 Task: Add an event with the title Casual Training Session: Change Management, date '2023/10/03', time 7:30 AM to 9:30 AM, logged in from the account softage.10@softage.netand send the event invitation to softage.6@softage.net and softage.7@softage.net. Set a reminder for the event 2 hour before
Action: Mouse moved to (88, 111)
Screenshot: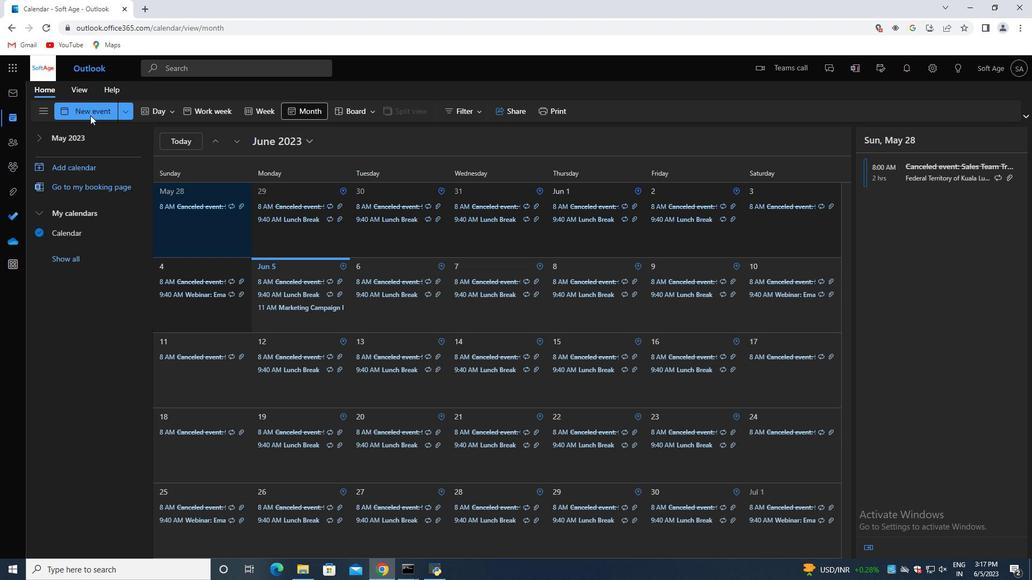 
Action: Mouse pressed left at (88, 111)
Screenshot: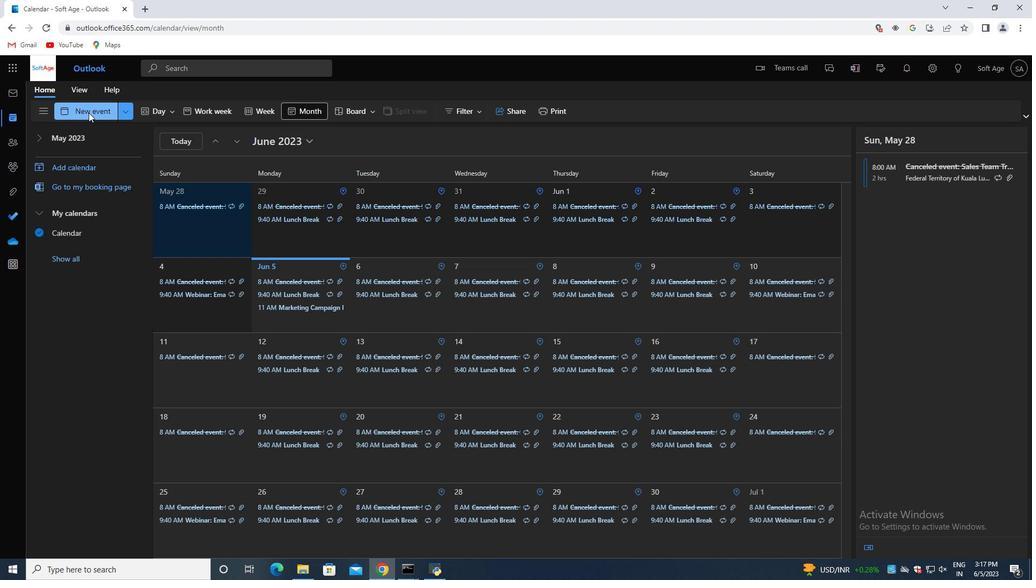
Action: Mouse moved to (289, 177)
Screenshot: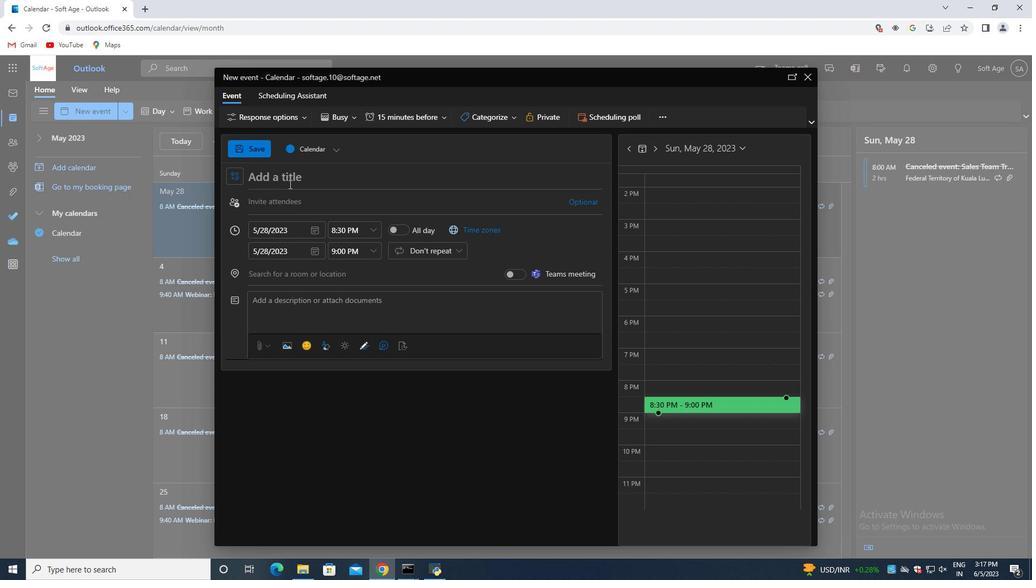 
Action: Mouse pressed left at (289, 177)
Screenshot: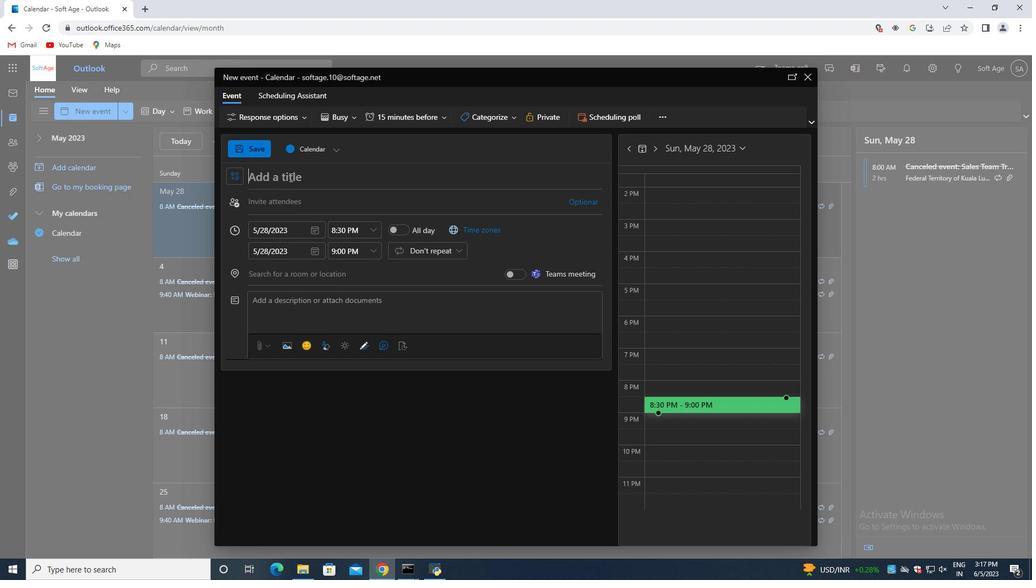 
Action: Key pressed <Key.shift>Casual<Key.space><Key.shift>Training<Key.space><Key.shift>Session<Key.shift_r>:L<Key.backspace><Key.space><Key.shift>Change<Key.space><Key.shift><<Key.backspace>Management
Screenshot: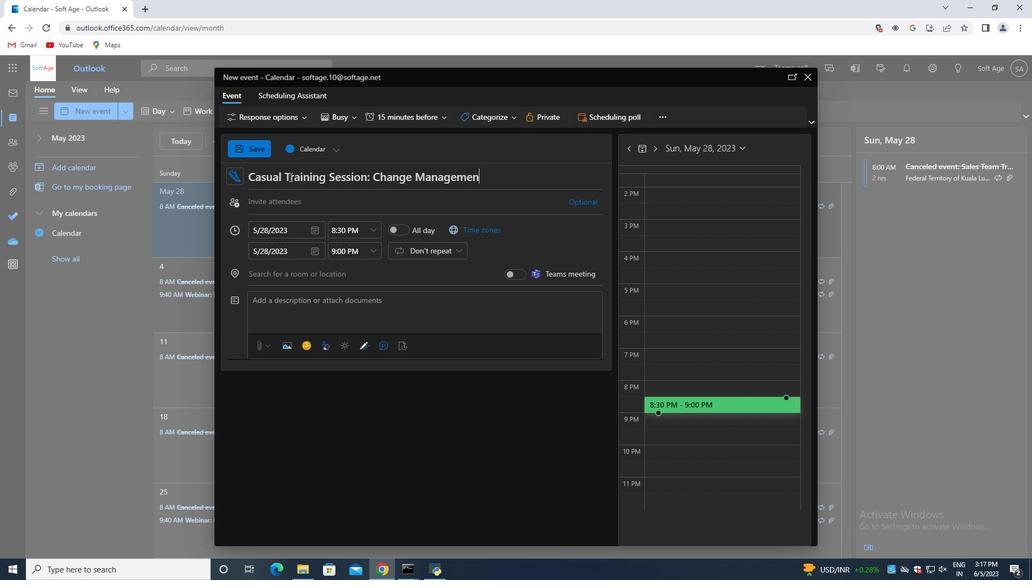 
Action: Mouse moved to (315, 231)
Screenshot: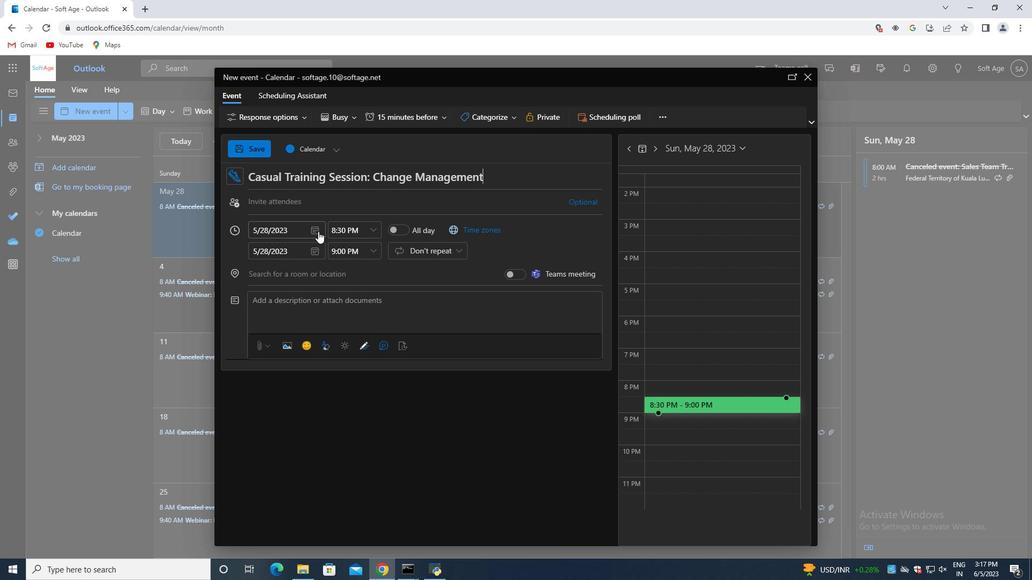 
Action: Mouse pressed left at (315, 231)
Screenshot: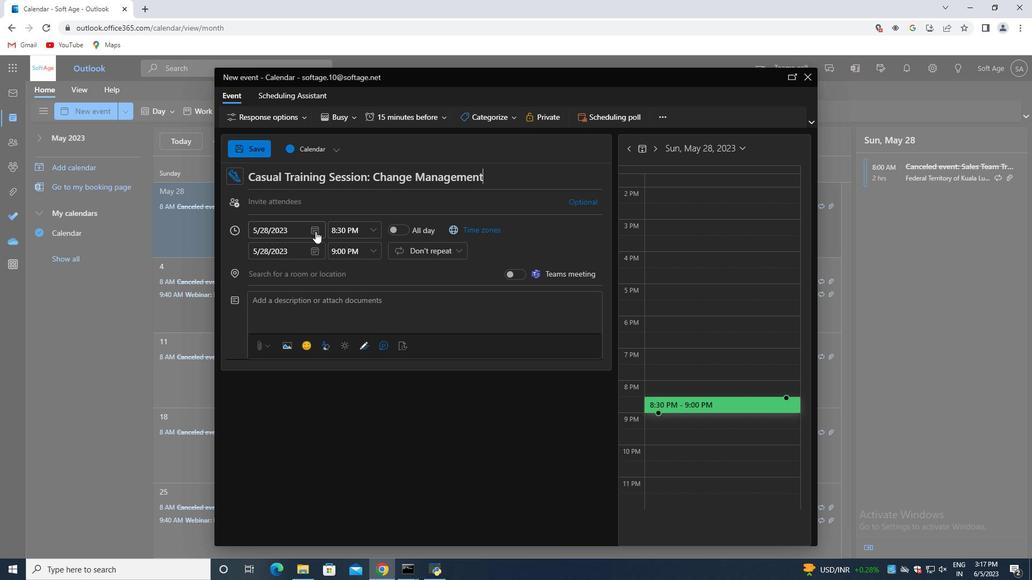 
Action: Mouse moved to (352, 253)
Screenshot: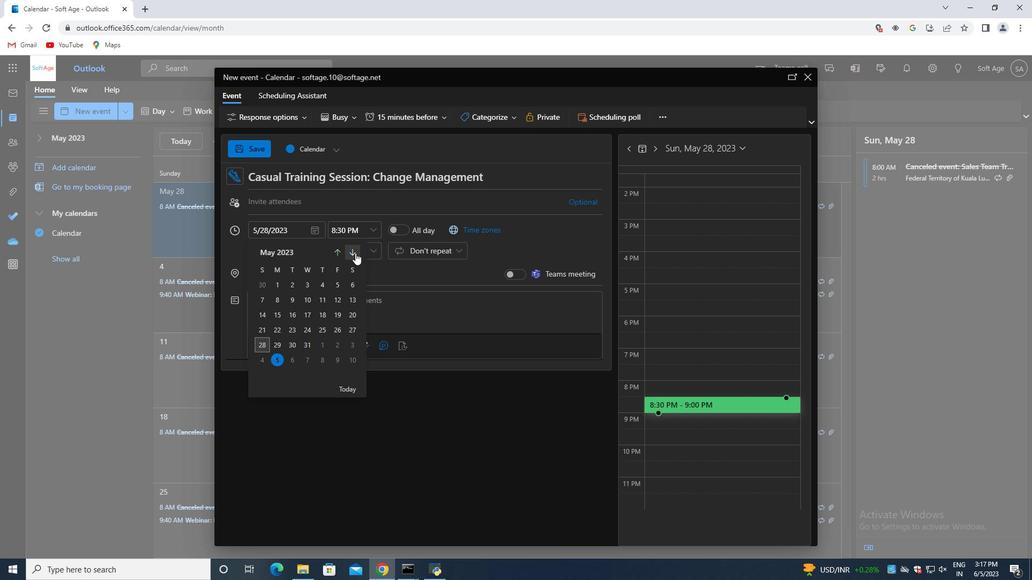 
Action: Mouse pressed left at (352, 253)
Screenshot: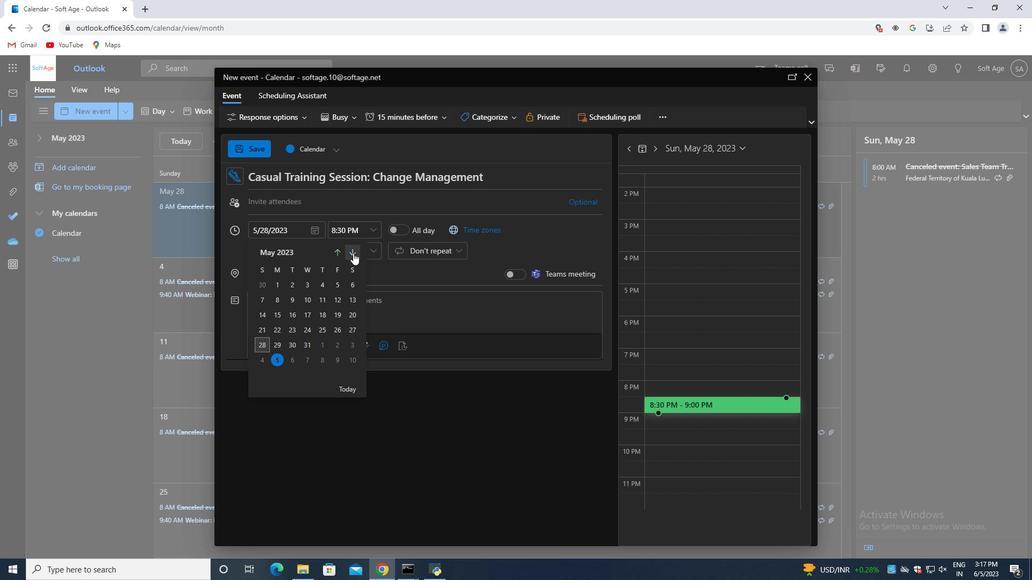 
Action: Mouse pressed left at (352, 253)
Screenshot: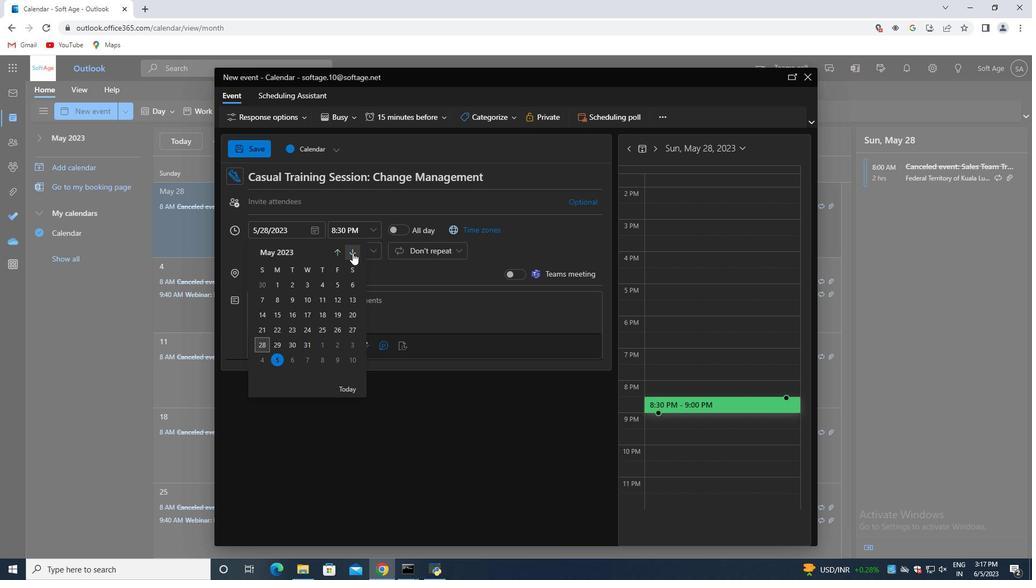 
Action: Mouse pressed left at (352, 253)
Screenshot: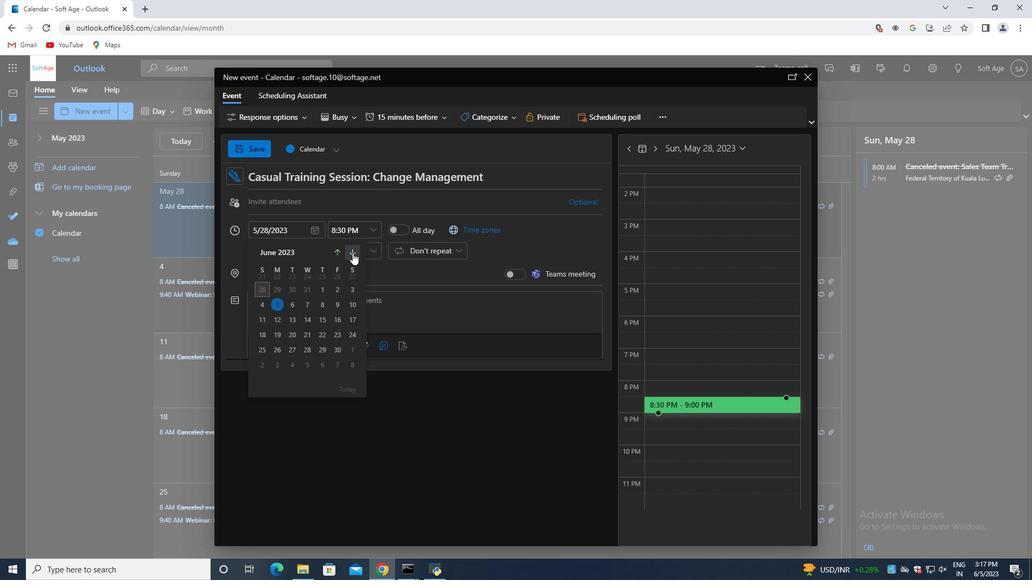 
Action: Mouse pressed left at (352, 253)
Screenshot: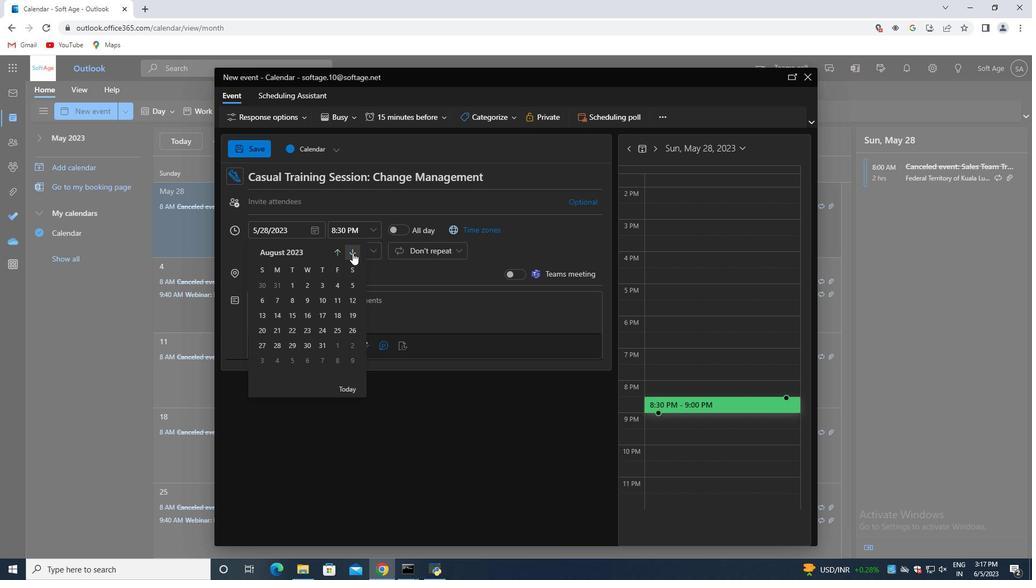 
Action: Mouse pressed left at (352, 253)
Screenshot: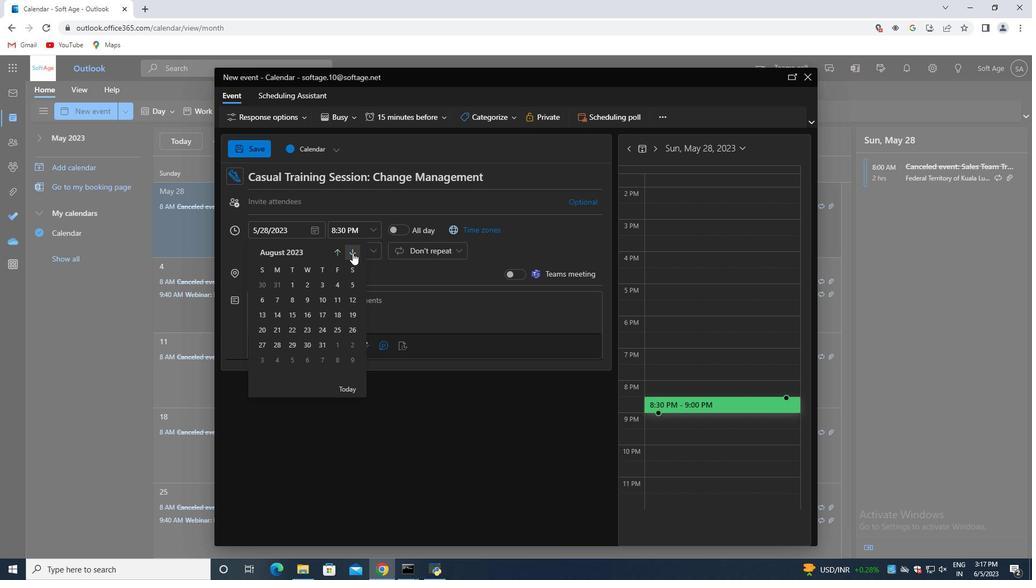 
Action: Mouse moved to (332, 297)
Screenshot: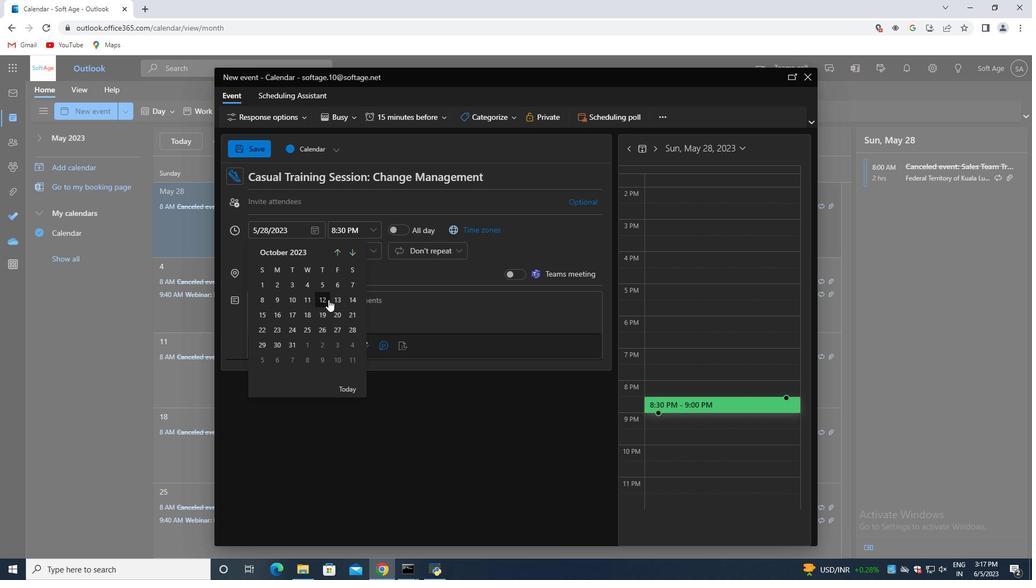 
Action: Mouse pressed left at (332, 297)
Screenshot: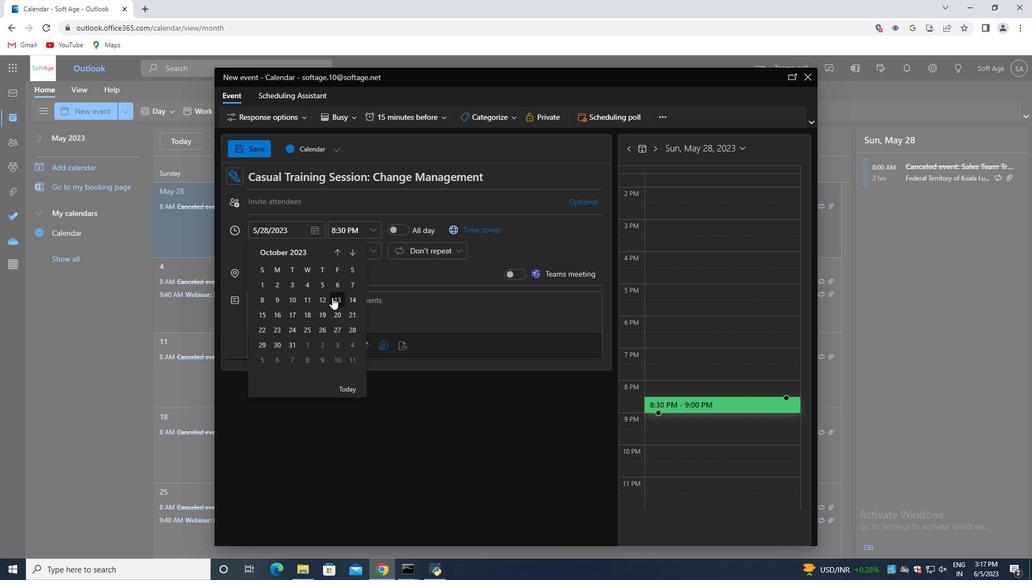 
Action: Mouse moved to (373, 233)
Screenshot: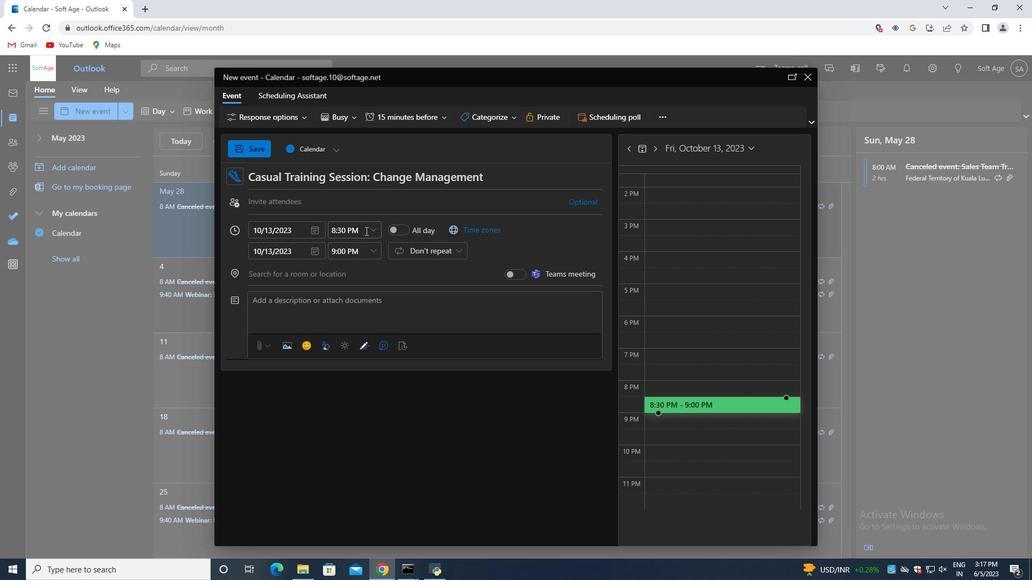 
Action: Mouse pressed left at (373, 233)
Screenshot: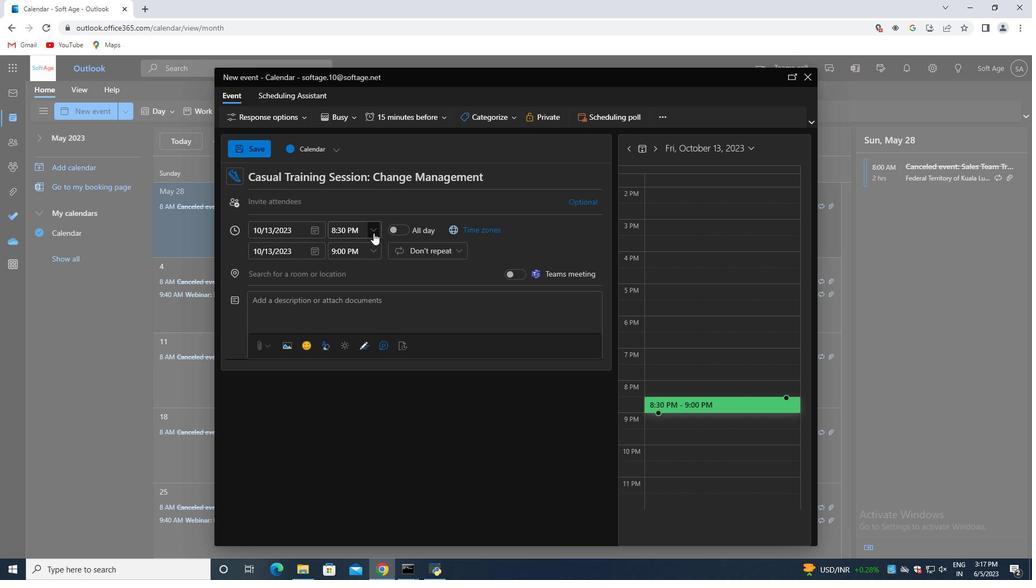 
Action: Mouse moved to (374, 233)
Screenshot: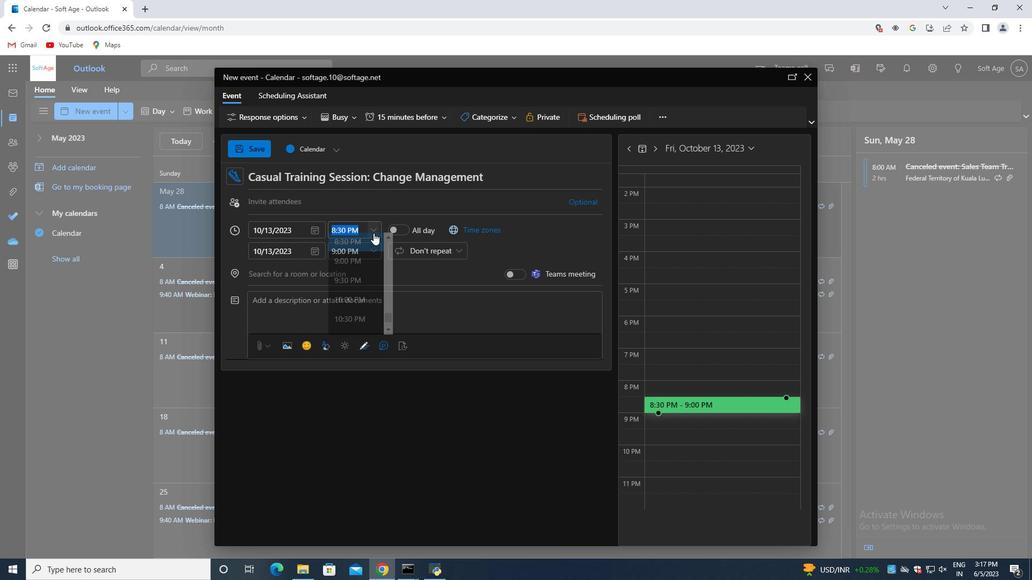 
Action: Key pressed <Key.backspace>7<Key.shift_r>:30<Key.enter>
Screenshot: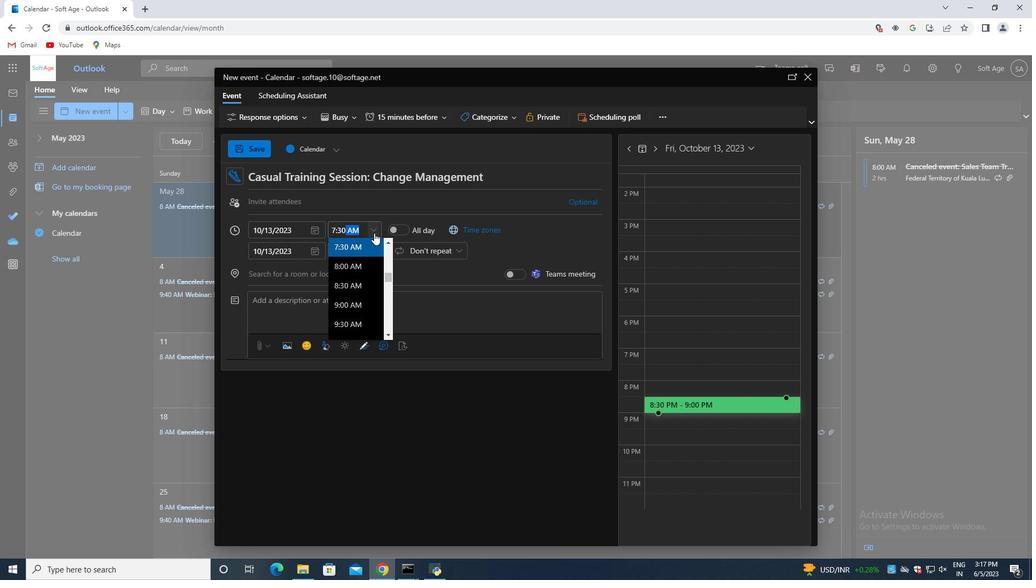 
Action: Mouse moved to (372, 248)
Screenshot: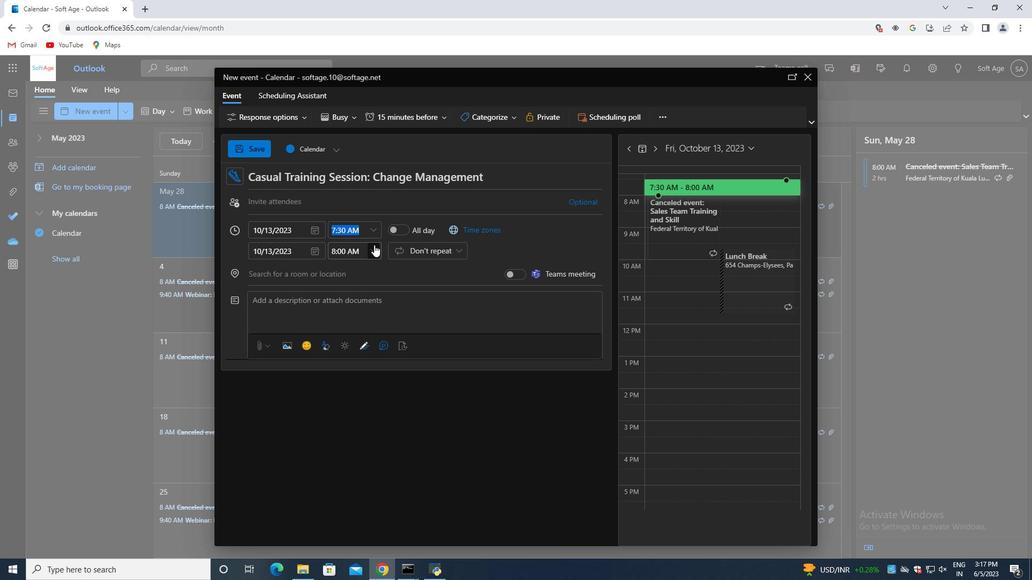 
Action: Mouse pressed left at (372, 248)
Screenshot: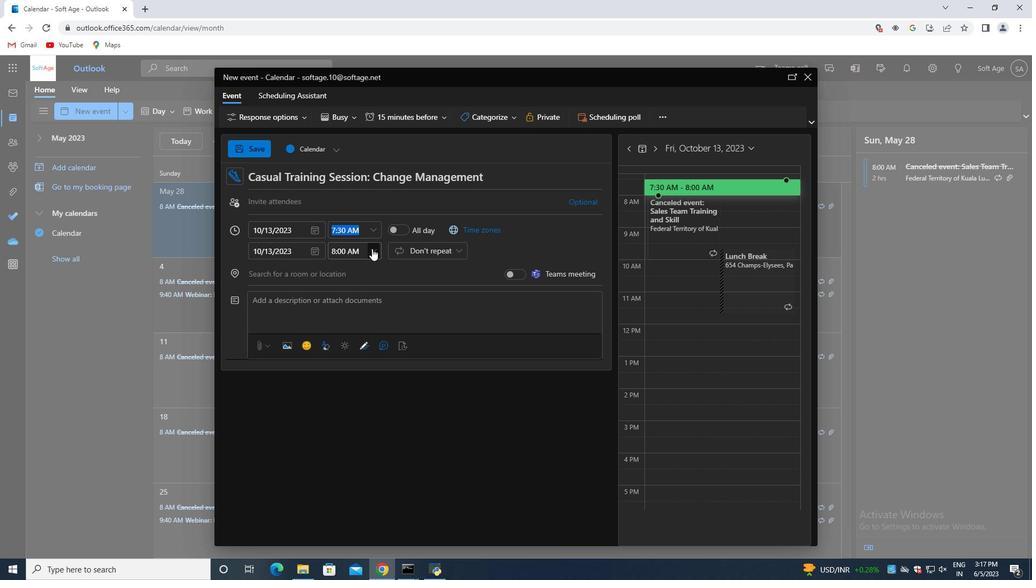 
Action: Mouse moved to (353, 324)
Screenshot: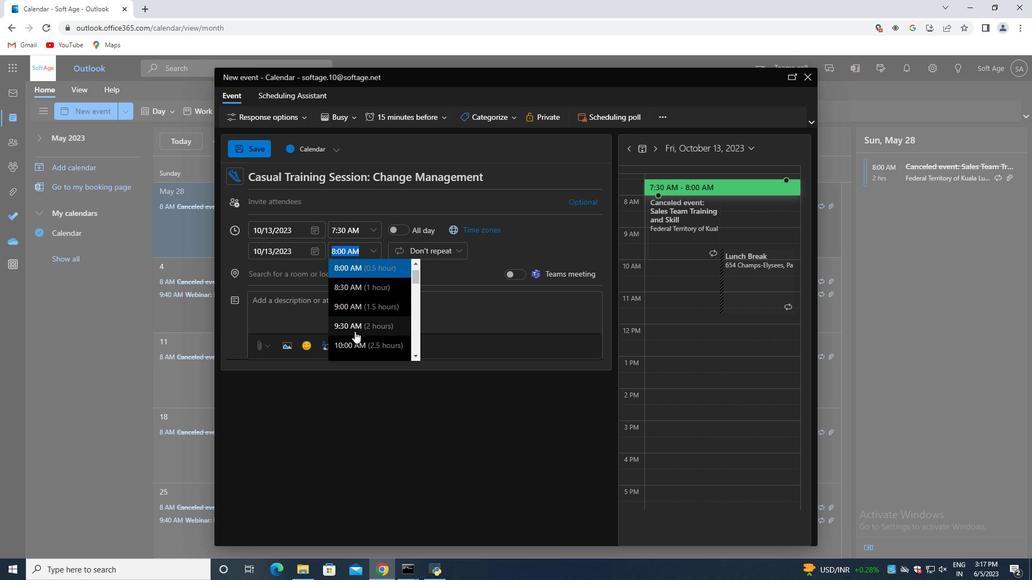 
Action: Mouse pressed left at (353, 324)
Screenshot: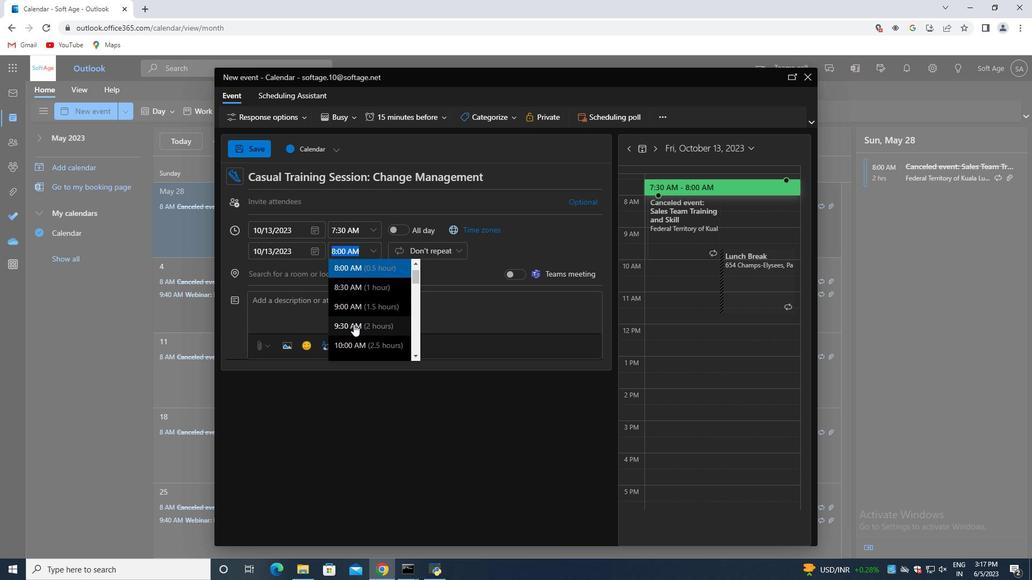 
Action: Mouse moved to (308, 197)
Screenshot: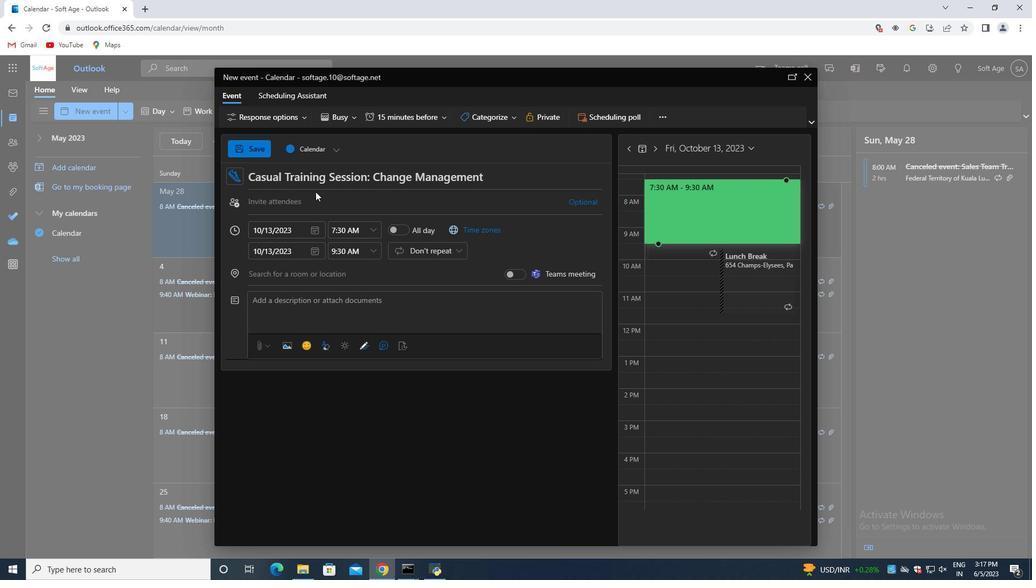 
Action: Mouse pressed left at (308, 197)
Screenshot: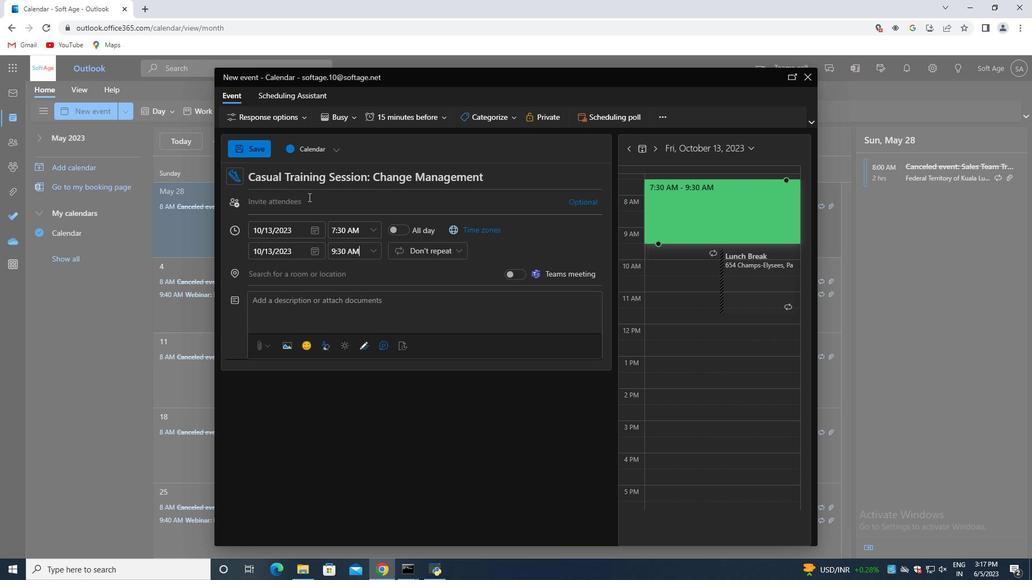 
Action: Key pressed softage.6<Key.shift>@softage.net
Screenshot: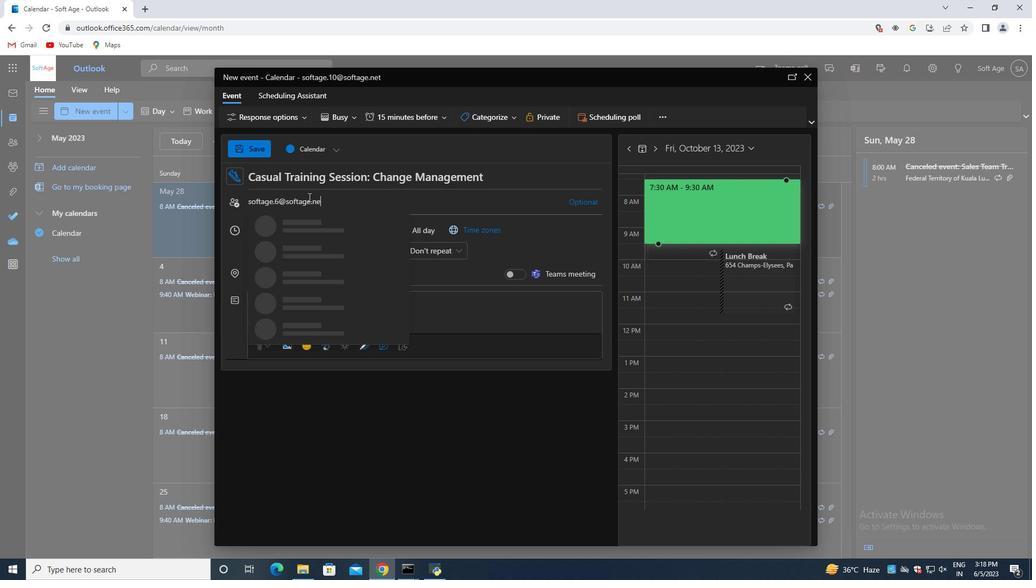 
Action: Mouse moved to (326, 222)
Screenshot: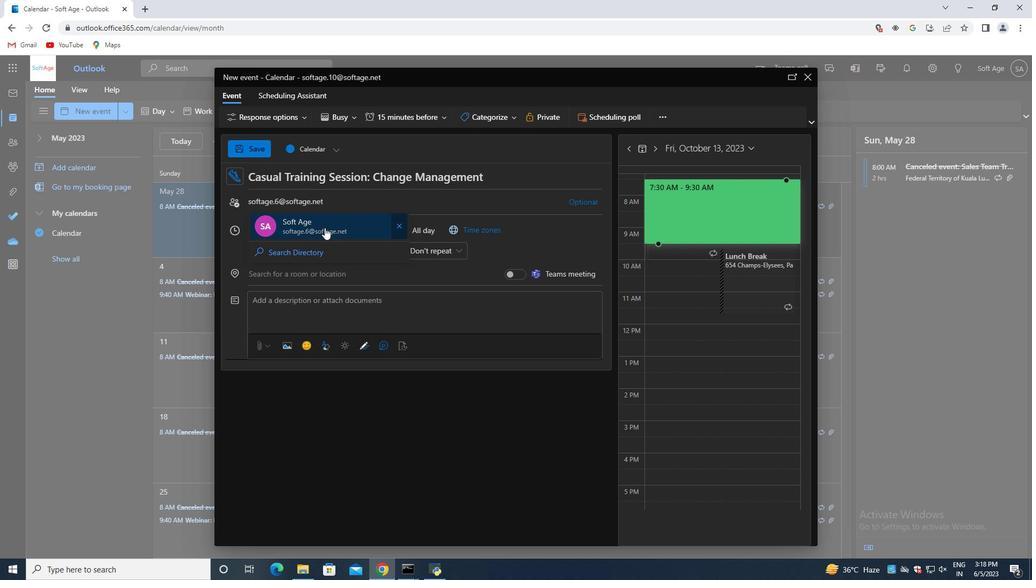 
Action: Mouse pressed left at (326, 222)
Screenshot: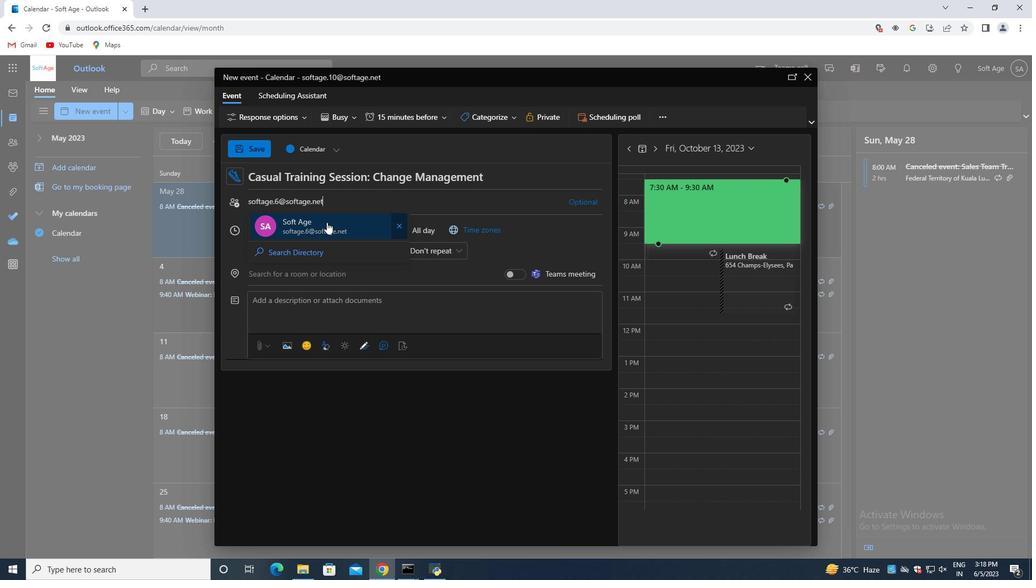 
Action: Key pressed softage.7<Key.shift>@softage.net<Key.enter>
Screenshot: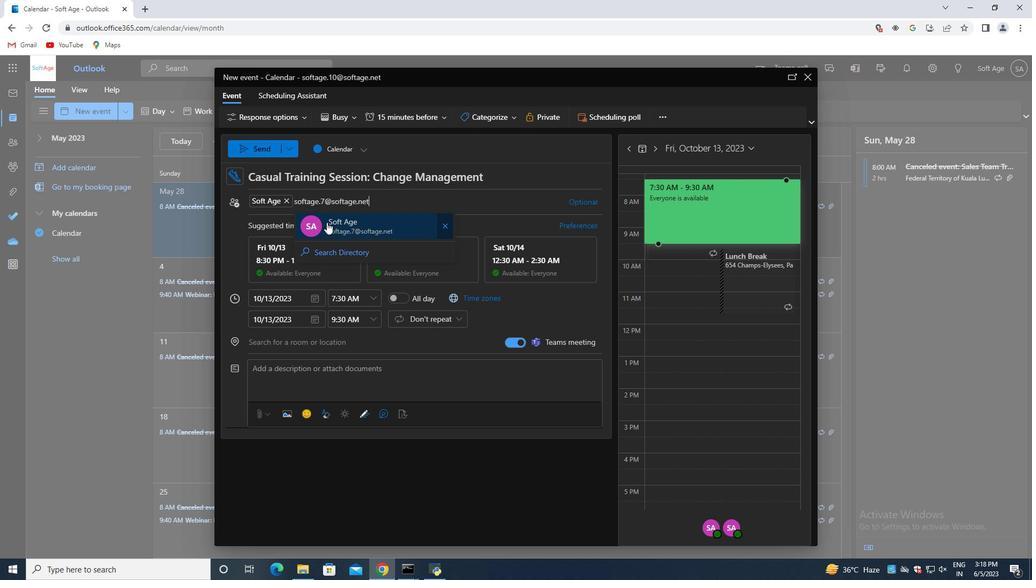 
Action: Mouse moved to (396, 121)
Screenshot: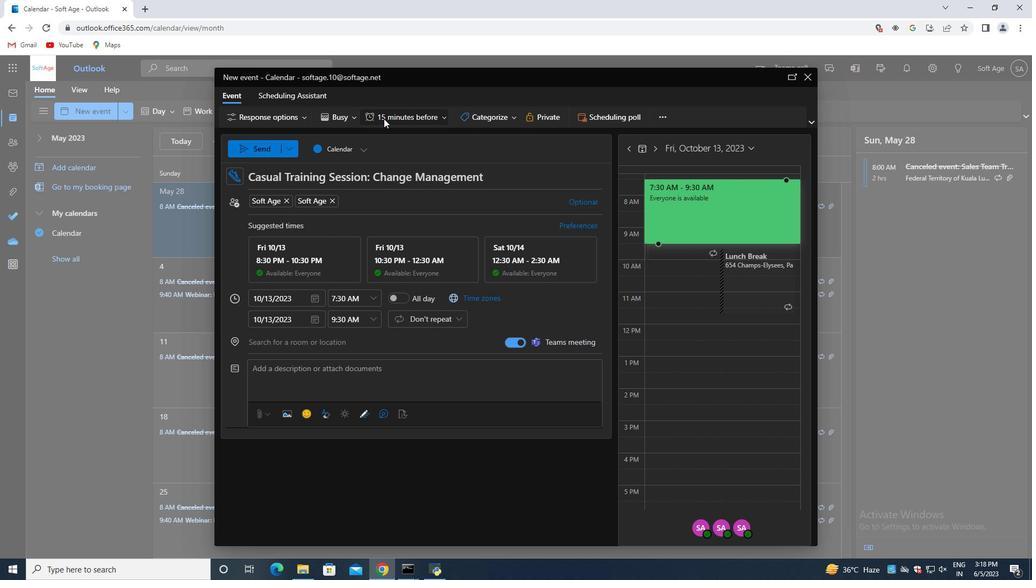 
Action: Mouse pressed left at (396, 121)
Screenshot: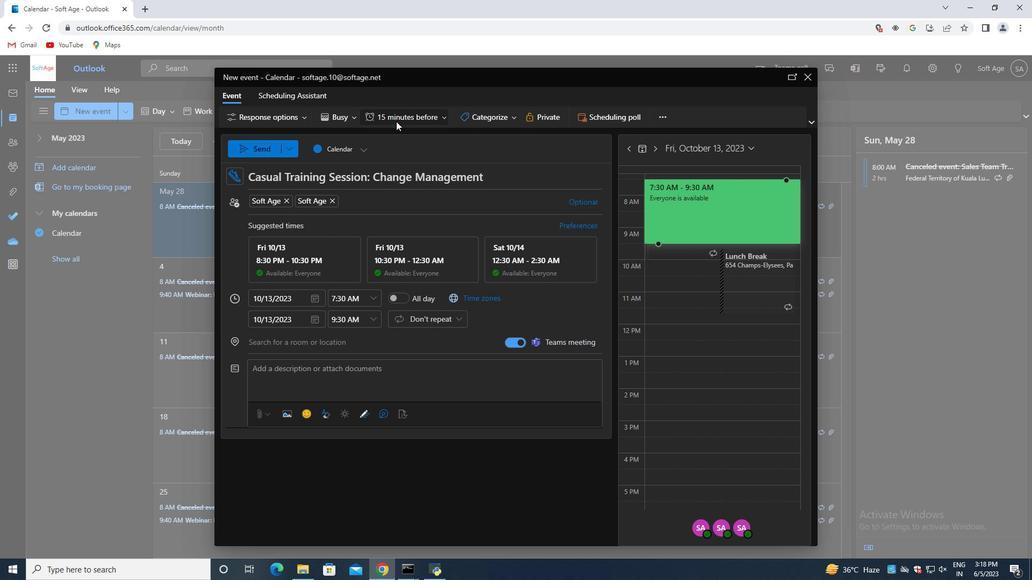
Action: Mouse moved to (402, 250)
Screenshot: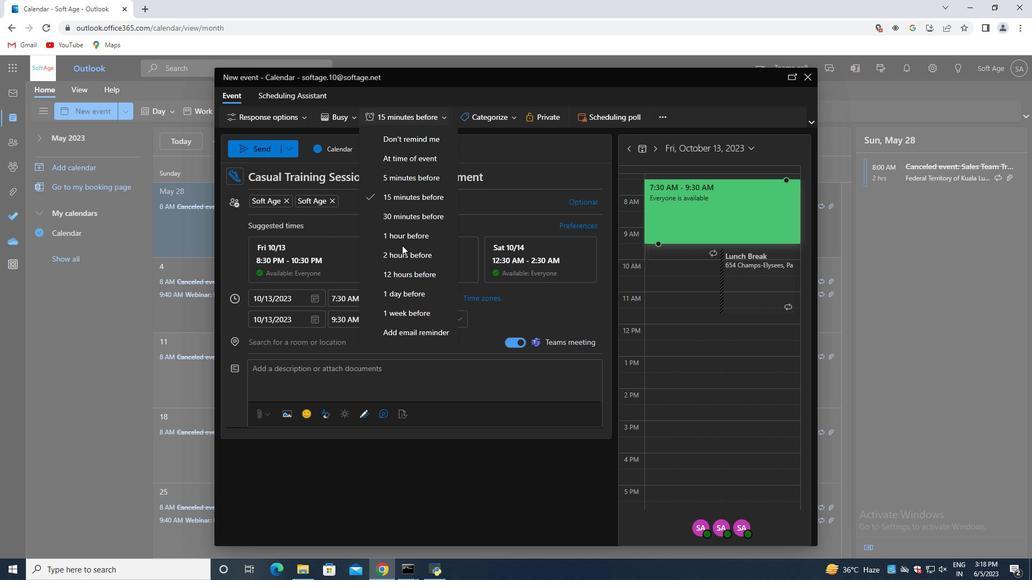 
Action: Mouse pressed left at (402, 250)
Screenshot: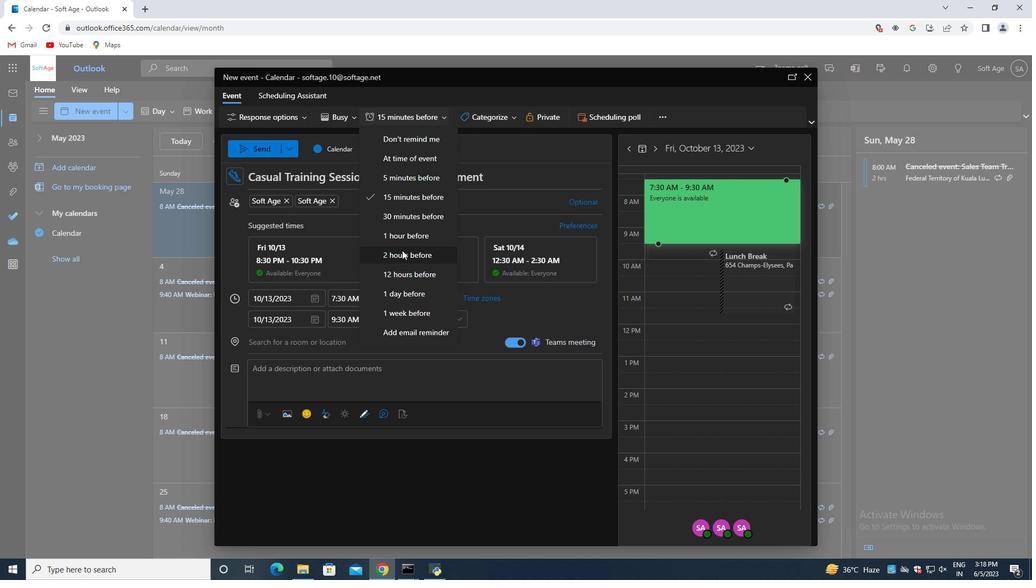 
Action: Mouse moved to (261, 151)
Screenshot: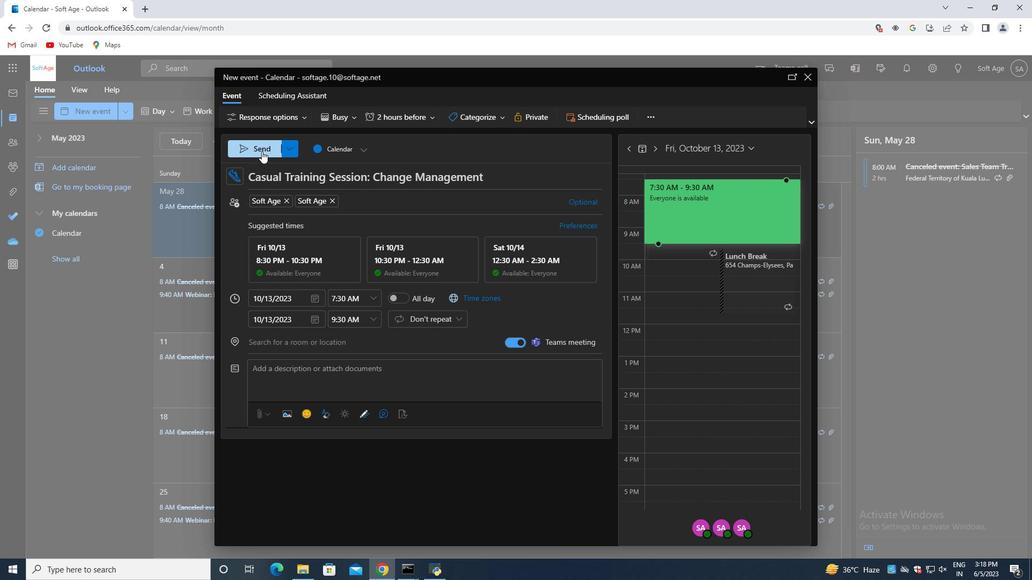 
Action: Mouse pressed left at (261, 151)
Screenshot: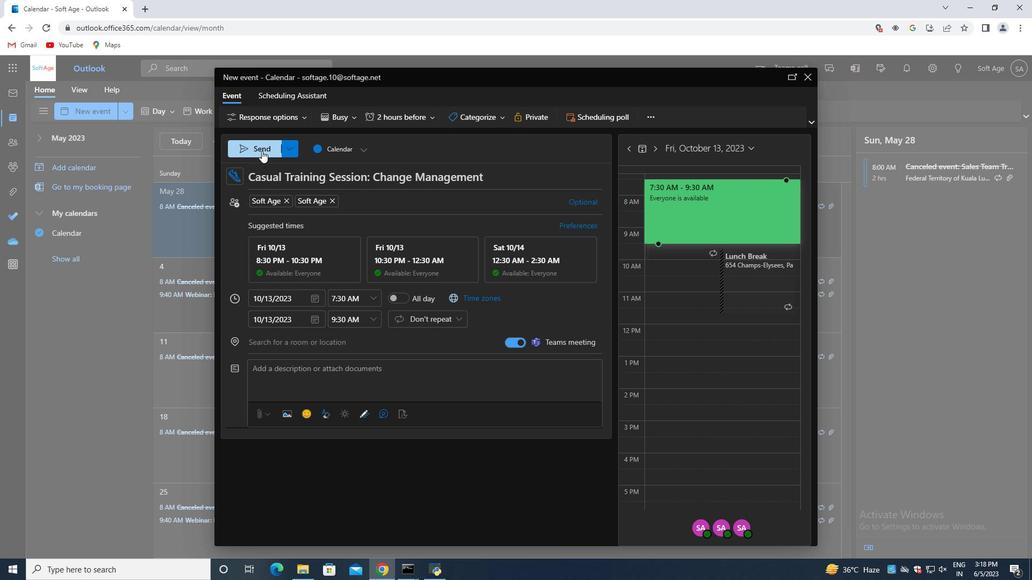 
